 Task: Add seo title"Search engine Optimization".
Action: Mouse moved to (575, 146)
Screenshot: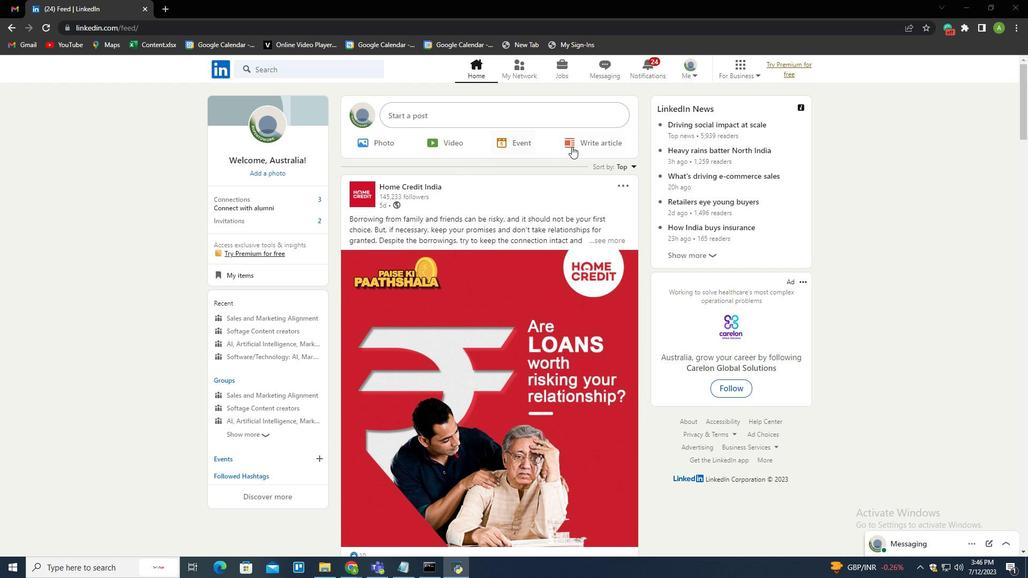 
Action: Mouse pressed left at (575, 146)
Screenshot: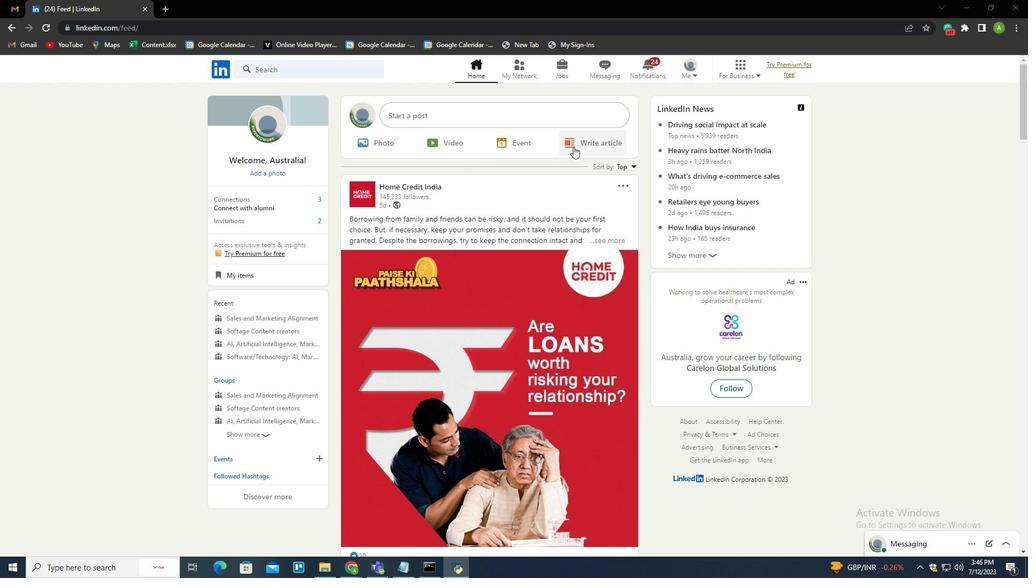 
Action: Mouse moved to (275, 96)
Screenshot: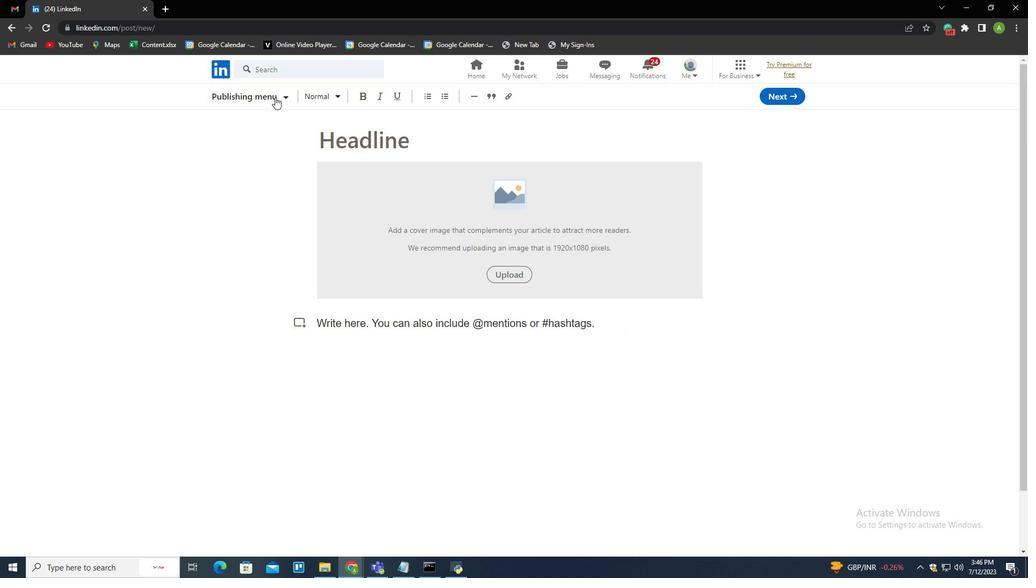 
Action: Mouse pressed left at (275, 96)
Screenshot: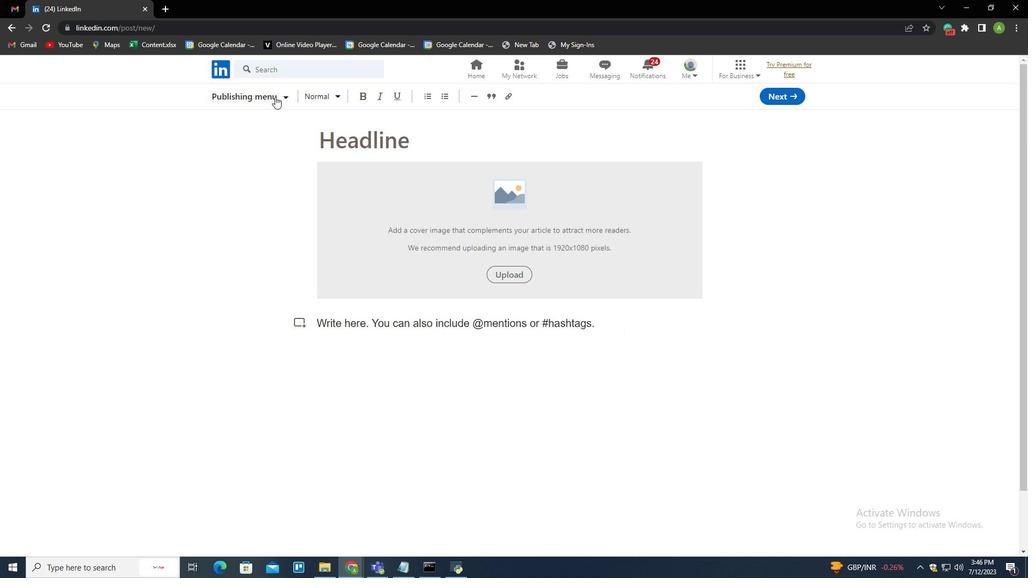 
Action: Mouse moved to (259, 186)
Screenshot: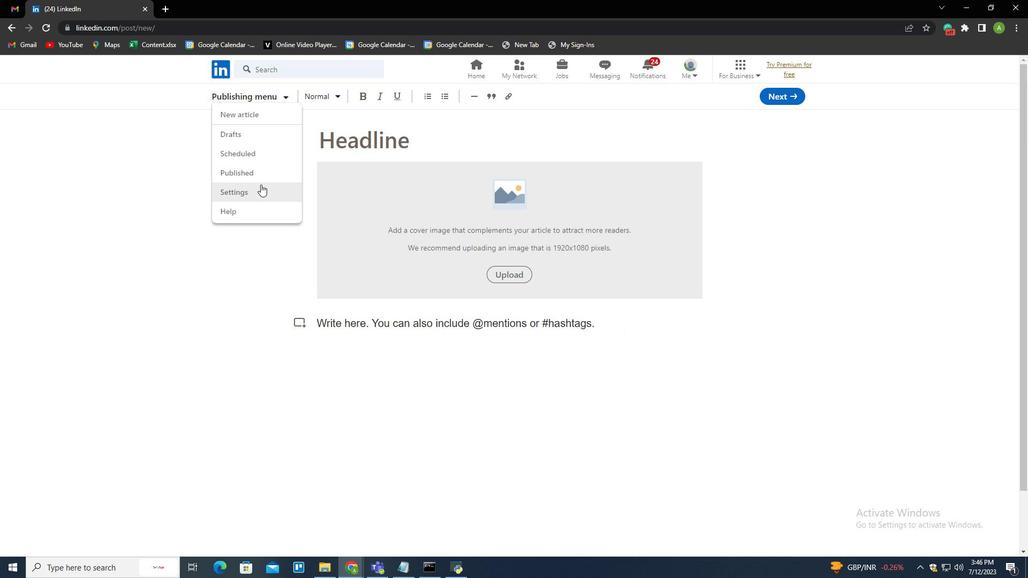 
Action: Mouse pressed left at (259, 186)
Screenshot: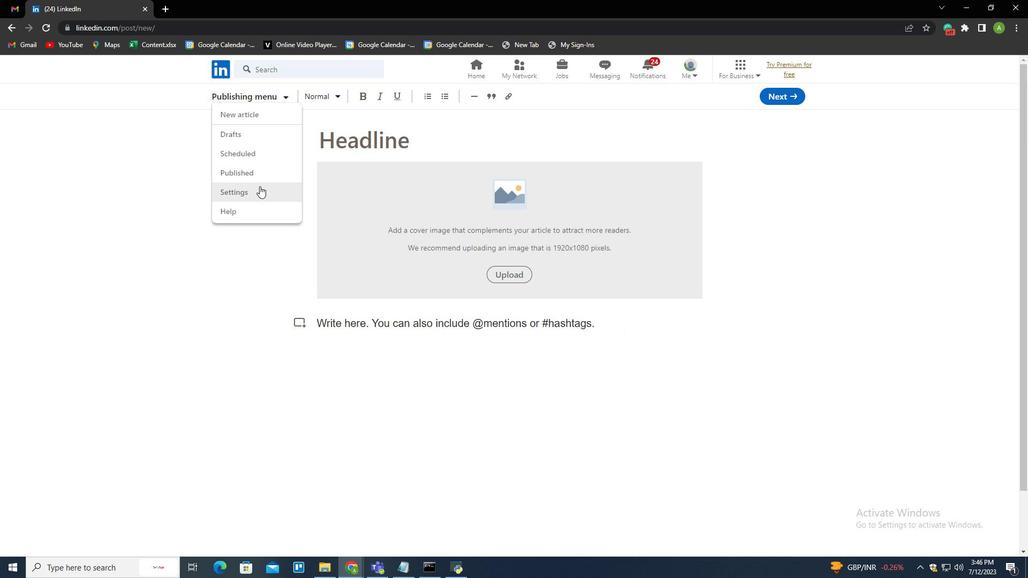 
Action: Mouse moved to (399, 170)
Screenshot: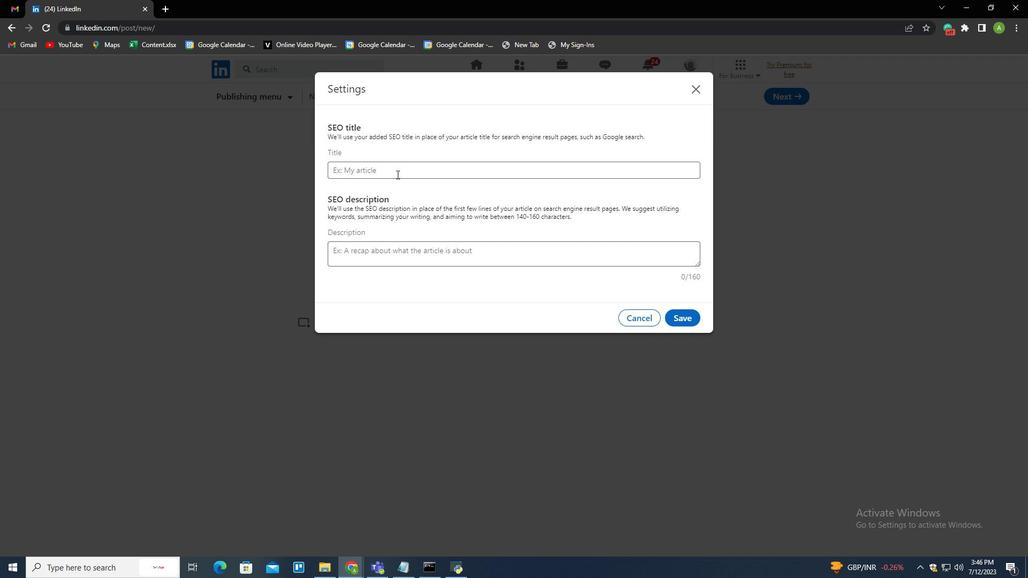 
Action: Mouse pressed left at (399, 170)
Screenshot: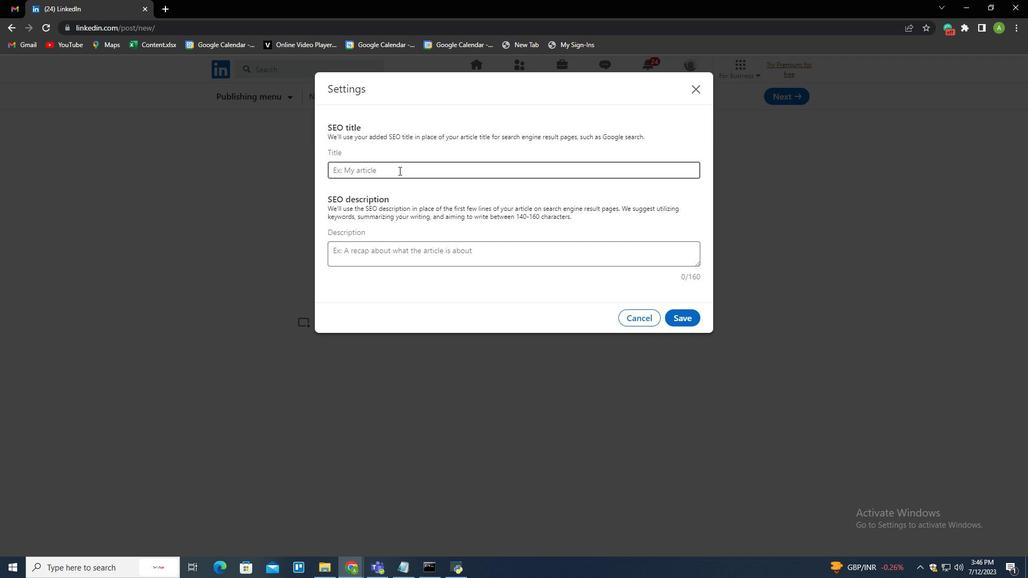 
Action: Key pressed <Key.shift>Search<Key.space>engine<Key.space><Key.shift>Optimization
Screenshot: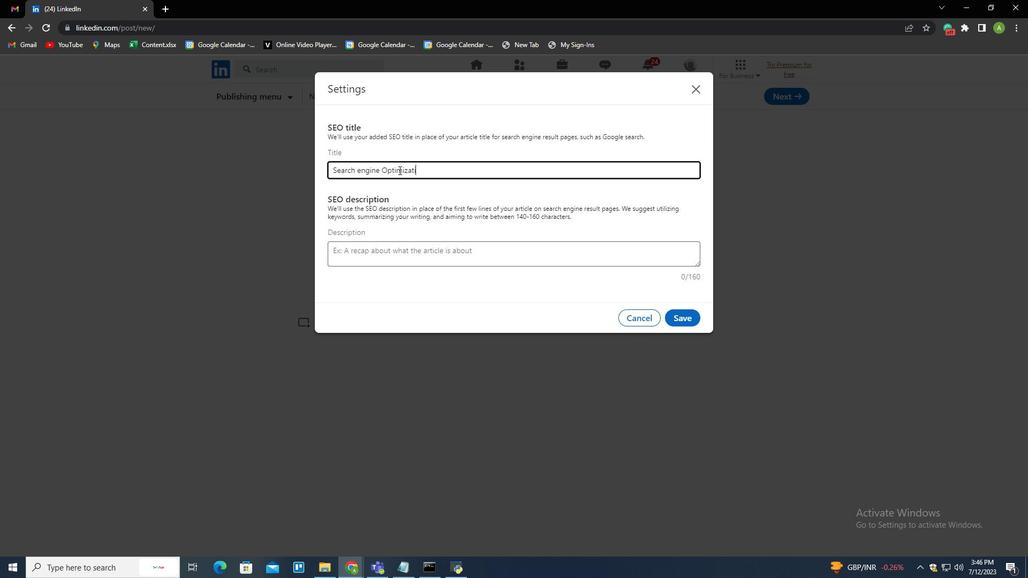 
